 Task: Locate the nearest public gardens to Philadelphia, Pennsylvania, and Chanticleer Garden, Pennsylvania.
Action: Mouse moved to (156, 85)
Screenshot: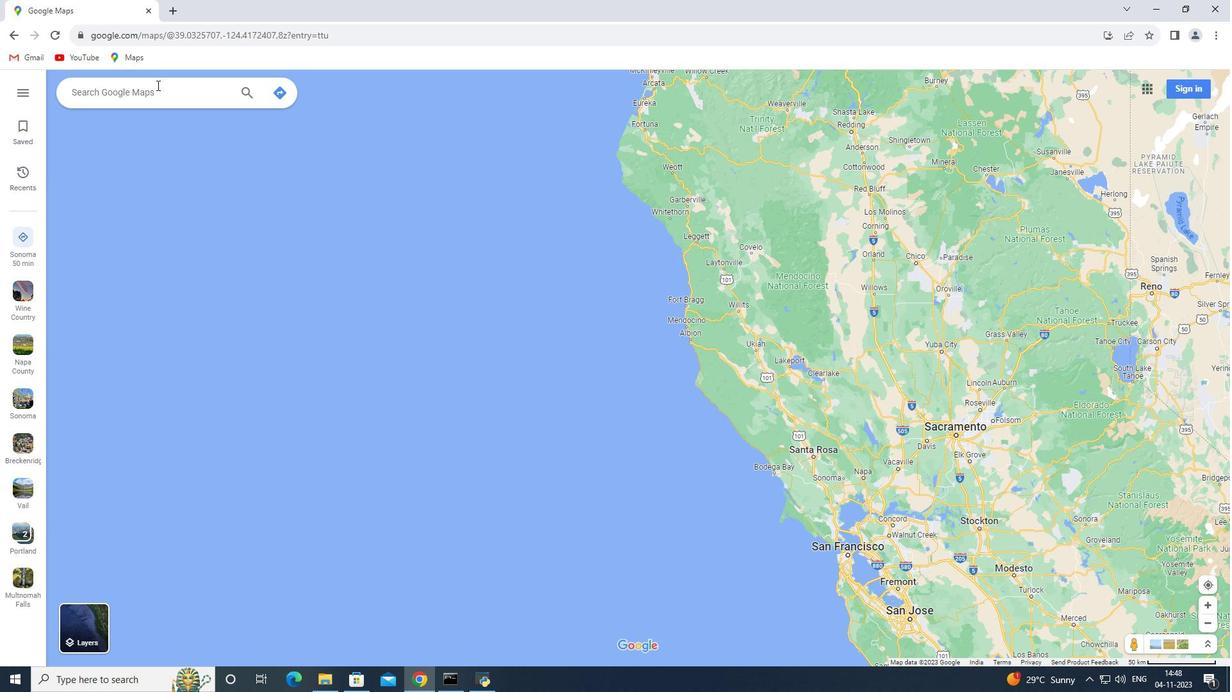
Action: Mouse pressed left at (156, 85)
Screenshot: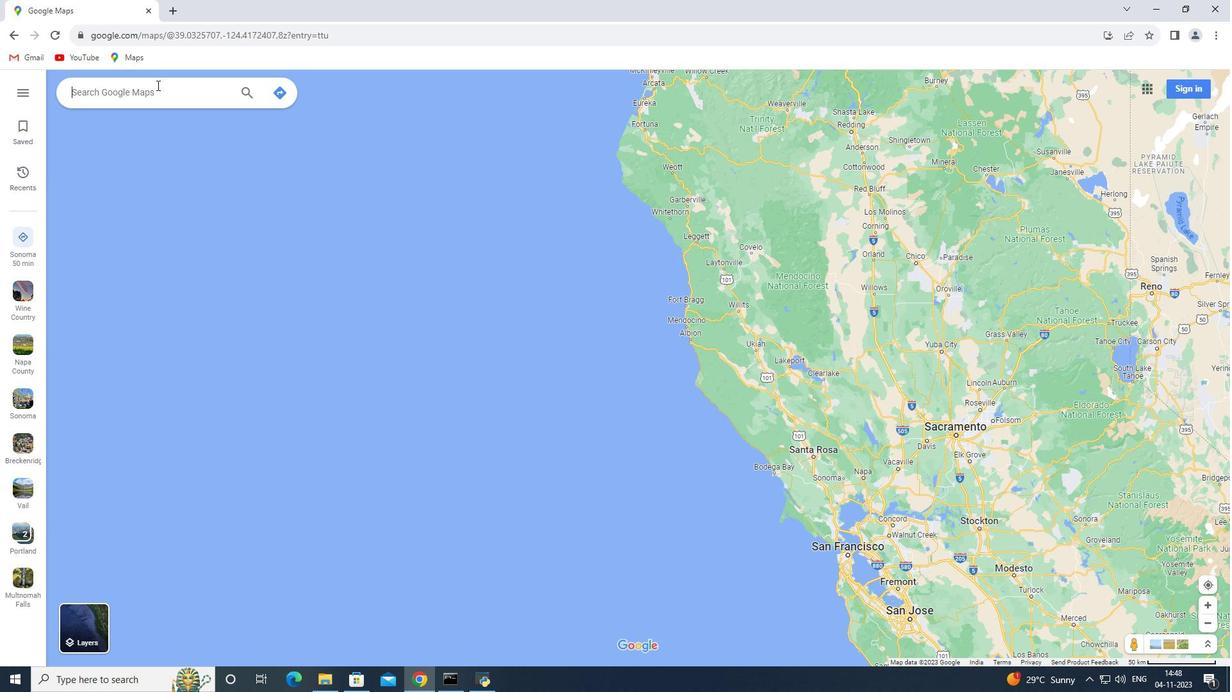 
Action: Key pressed <Key.shift>Philadelphia,<Key.space><Key.shift>pennsylvania<Key.enter>
Screenshot: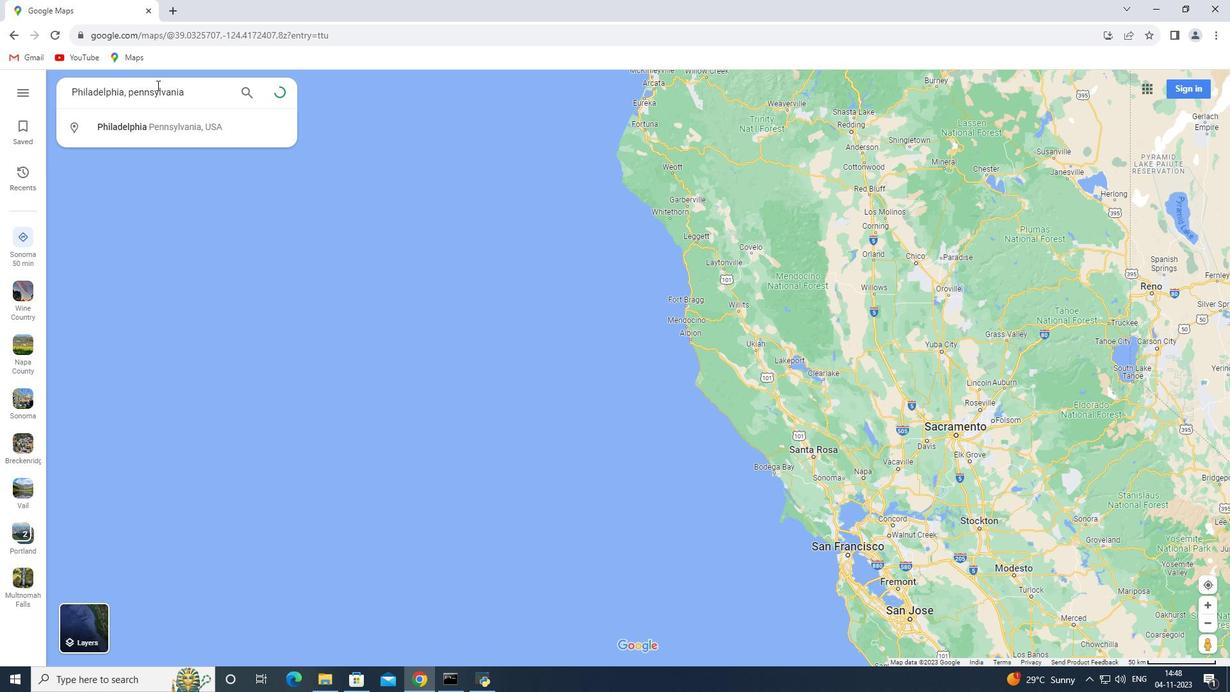 
Action: Mouse moved to (176, 315)
Screenshot: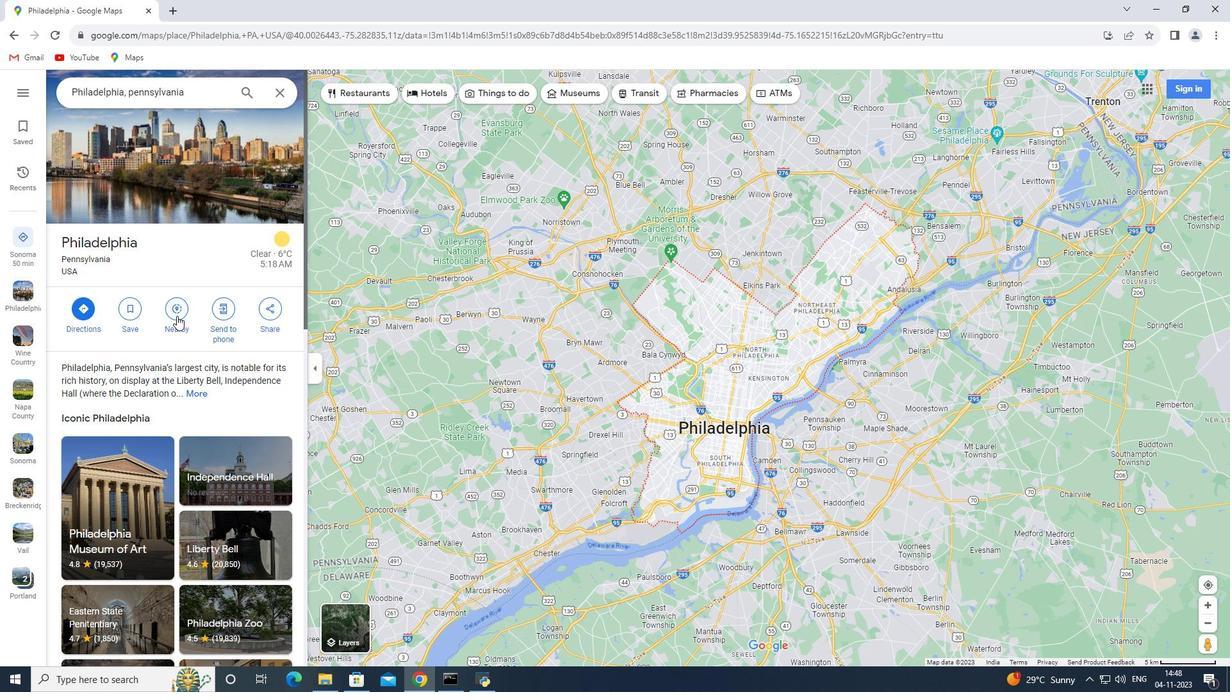 
Action: Mouse pressed left at (176, 315)
Screenshot: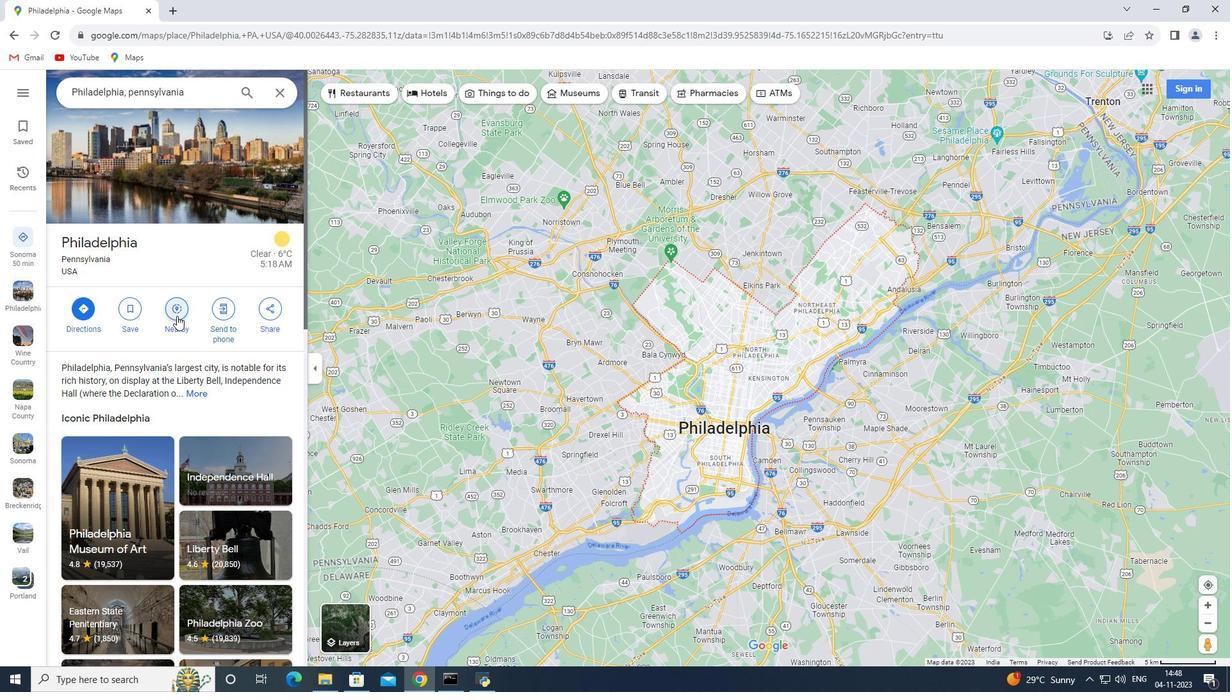 
Action: Mouse moved to (176, 316)
Screenshot: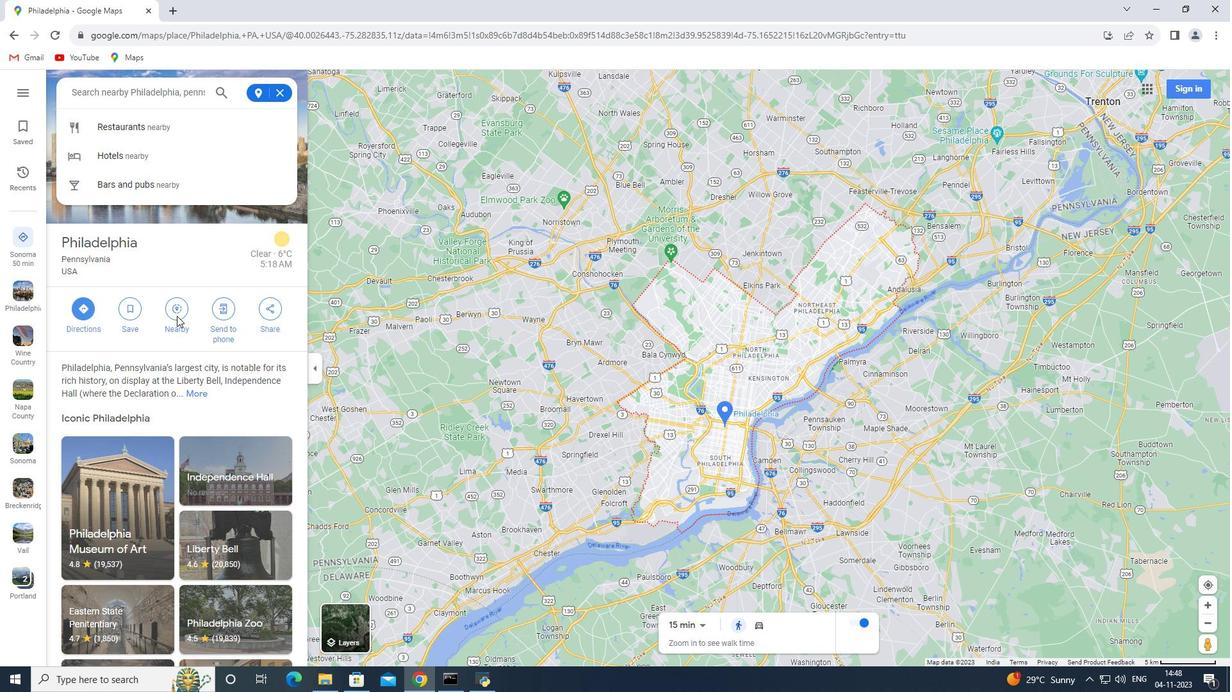 
Action: Key pressed public<Key.space>gardens<Key.enter>
Screenshot: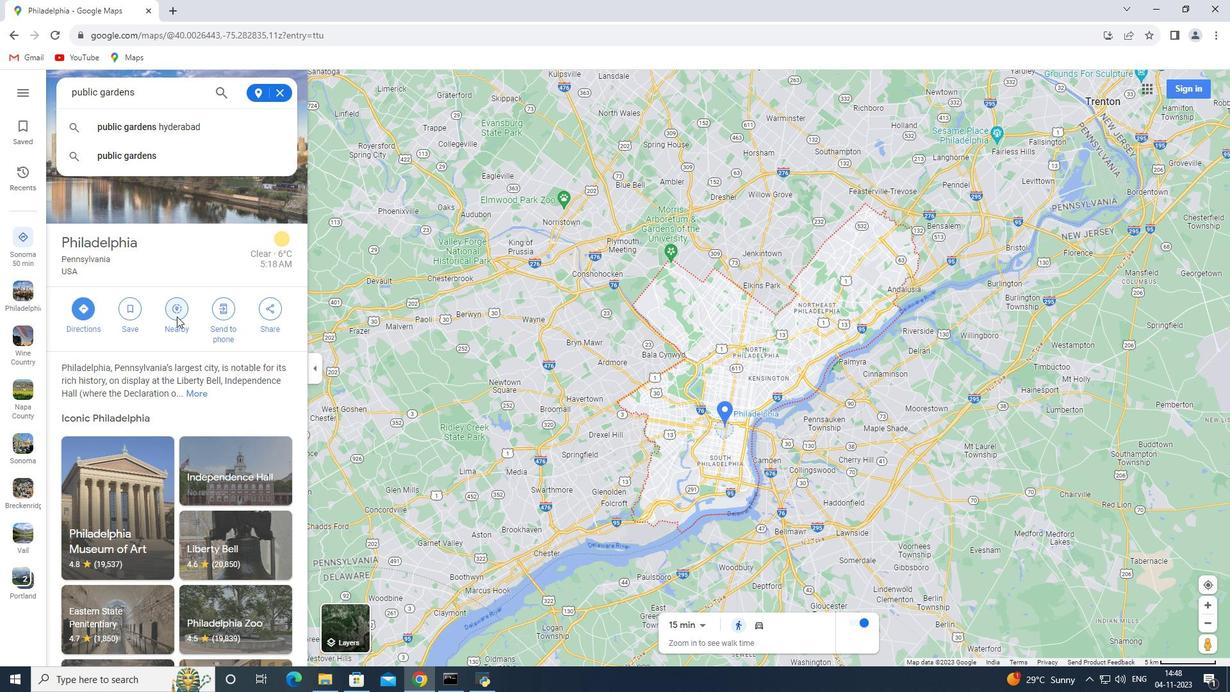 
Action: Mouse moved to (278, 91)
Screenshot: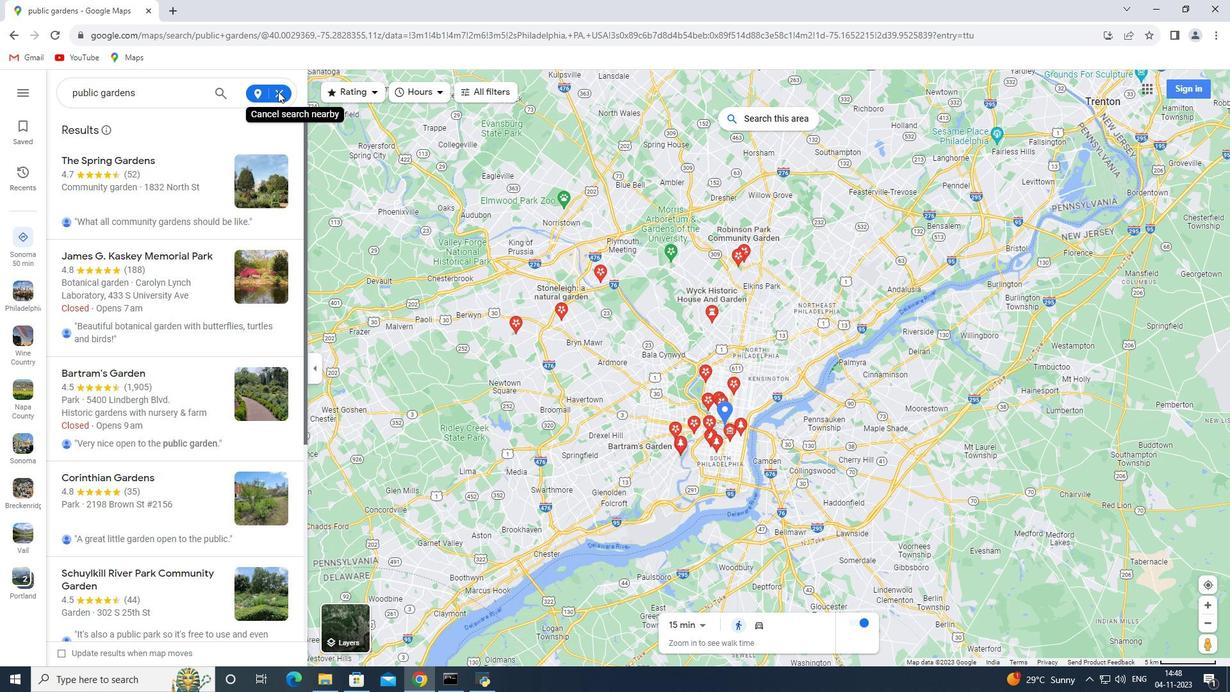 
Action: Mouse pressed left at (278, 91)
Screenshot: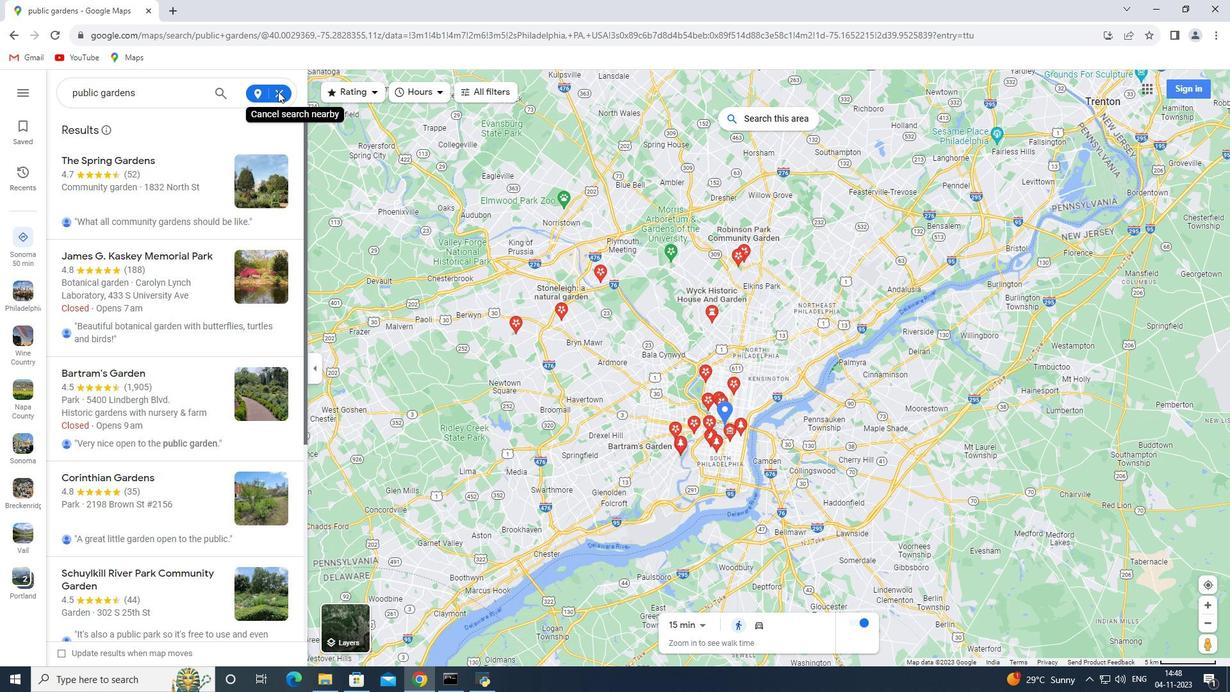 
Action: Mouse moved to (284, 93)
Screenshot: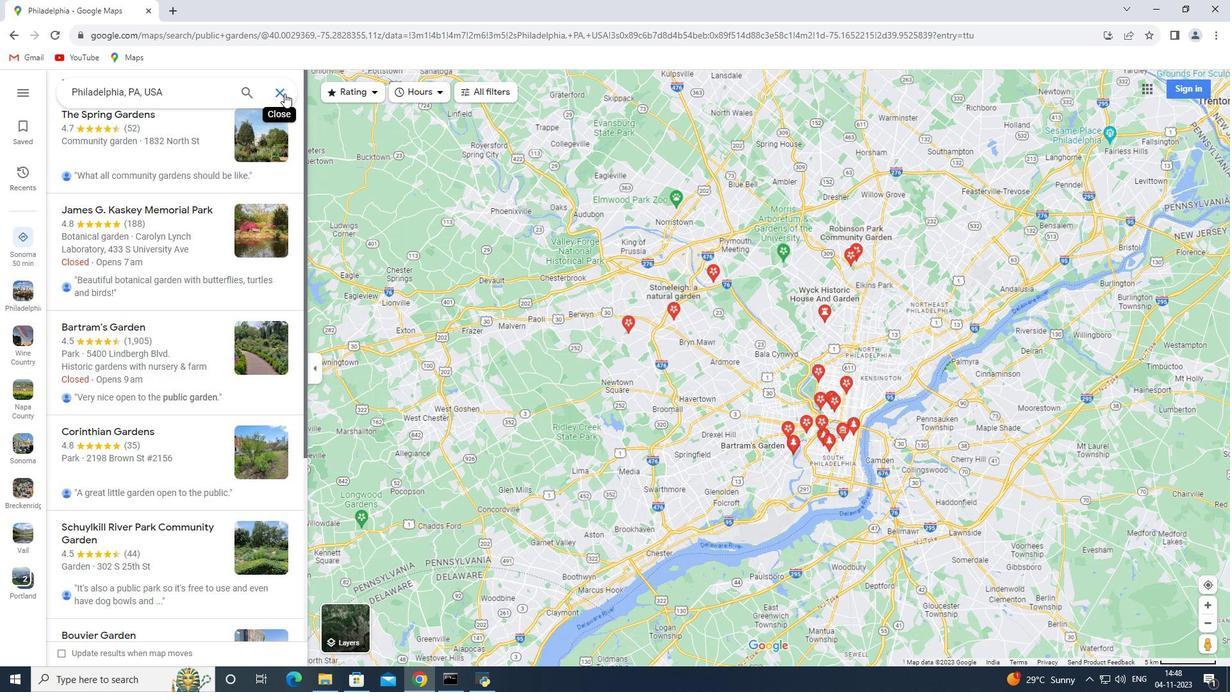 
Action: Mouse pressed left at (284, 93)
Screenshot: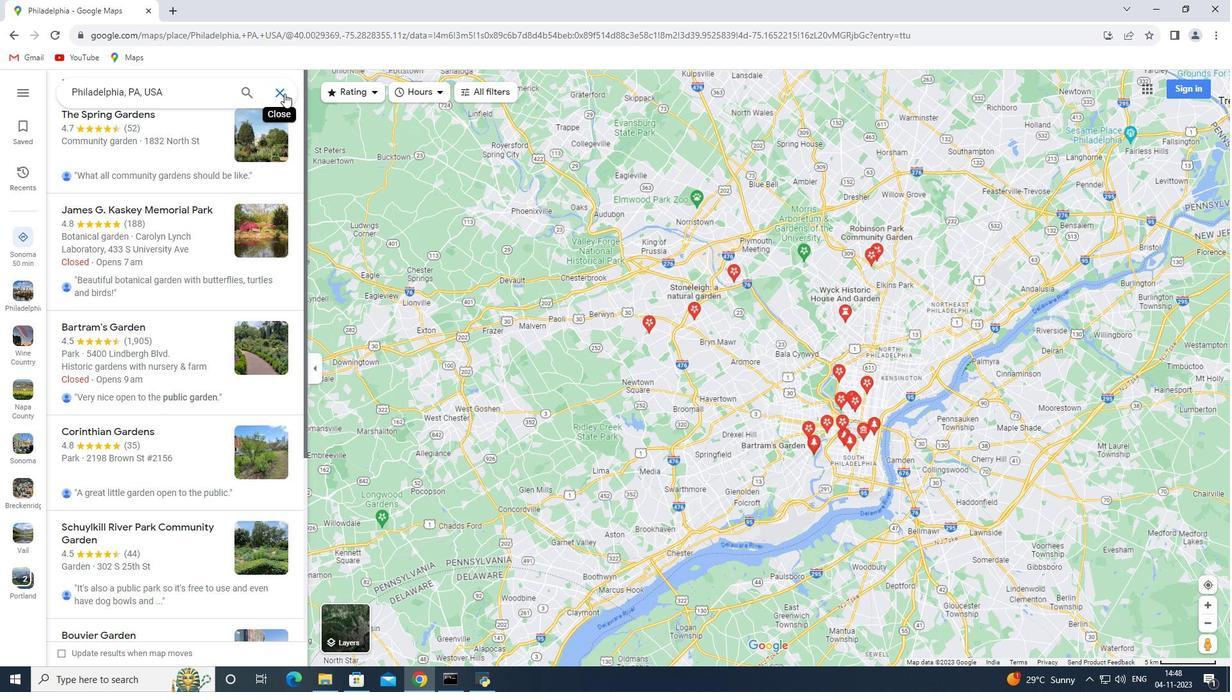 
Action: Mouse moved to (205, 88)
Screenshot: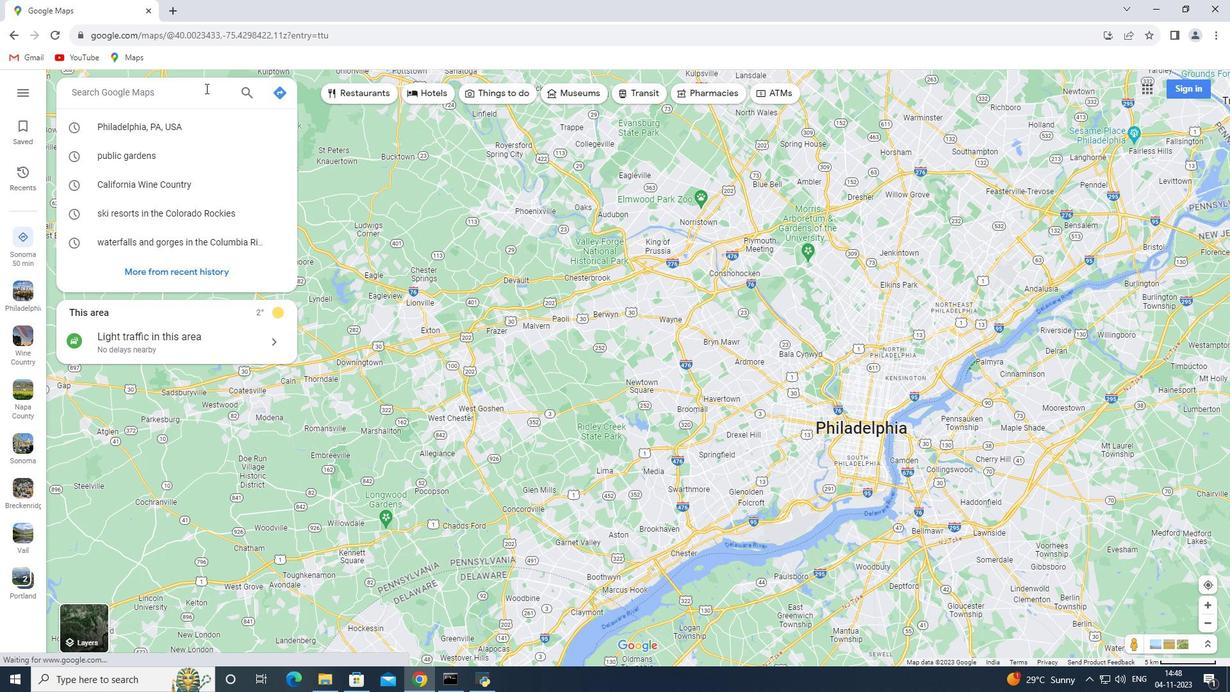 
Action: Key pressed <Key.shift>Chanticleer<Key.space><Key.shift>garden,<Key.space><Key.shift>Pennsylvania<Key.enter>
Screenshot: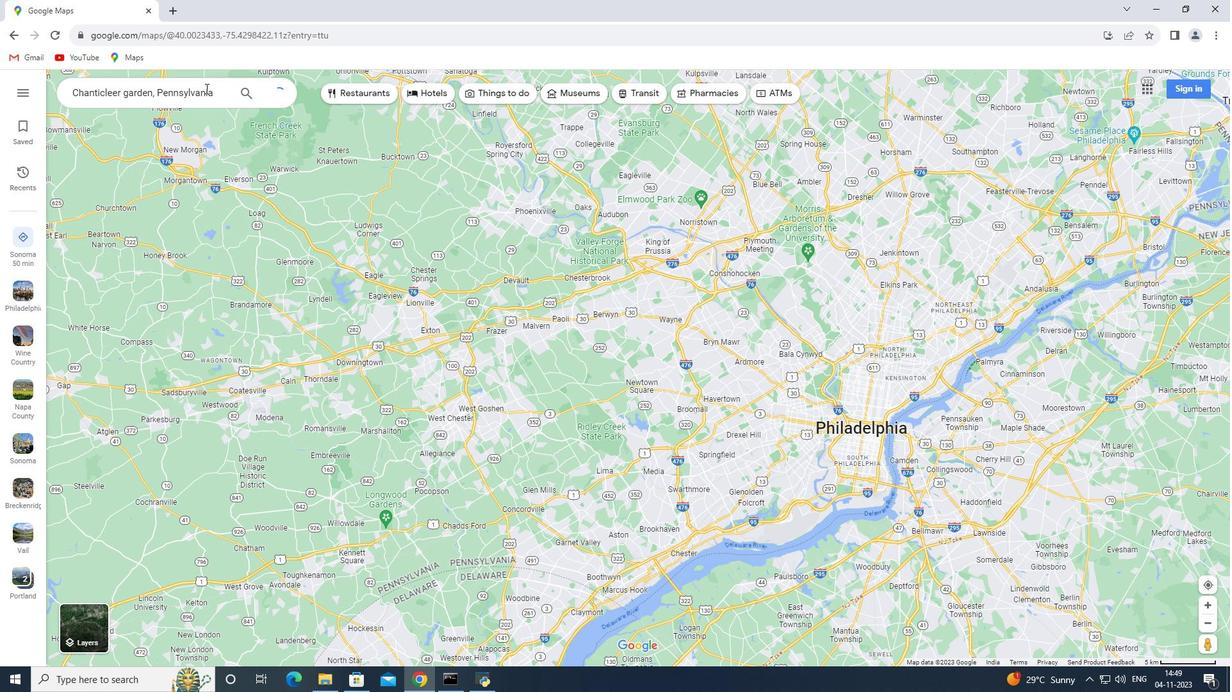 
Action: Mouse moved to (182, 344)
Screenshot: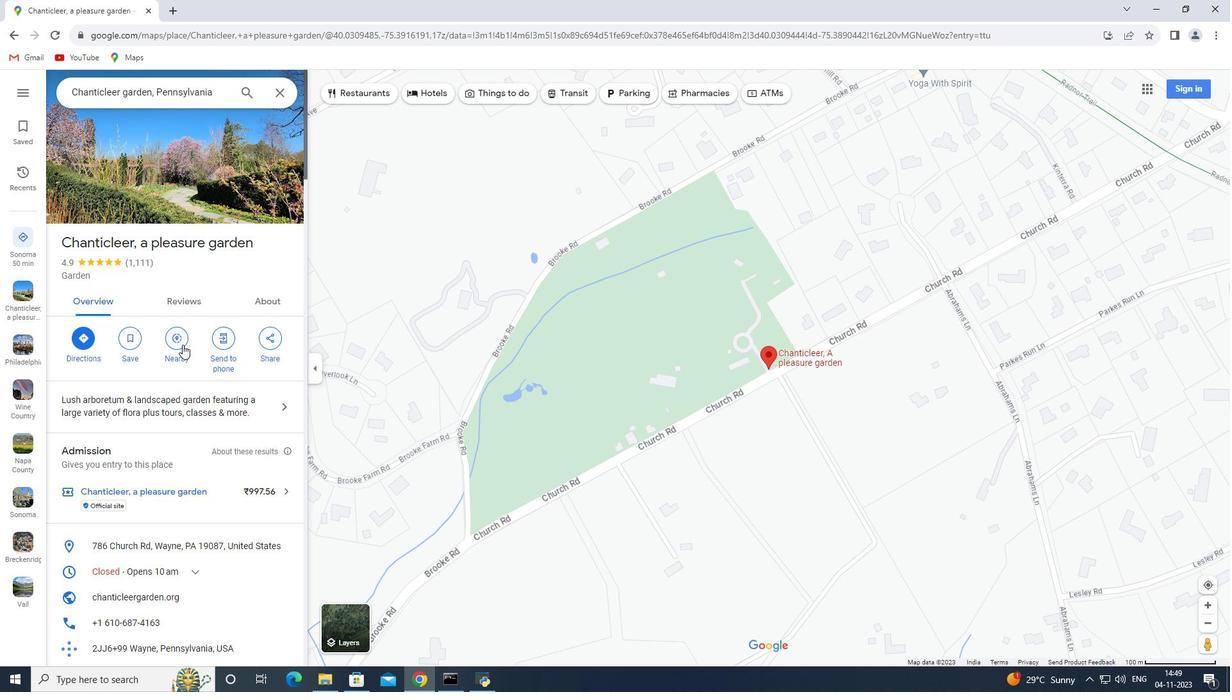 
Action: Mouse pressed left at (182, 344)
Screenshot: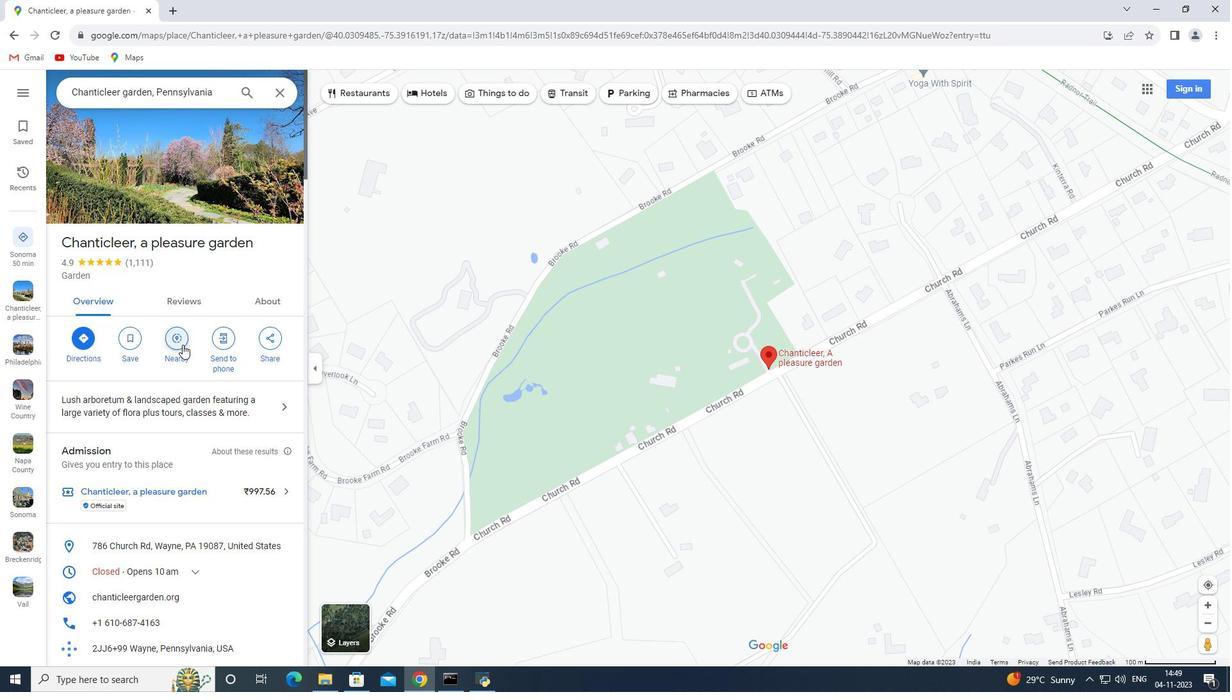 
Action: Key pressed public<Key.space>gardem<Key.backspace>ns<Key.enter>
Screenshot: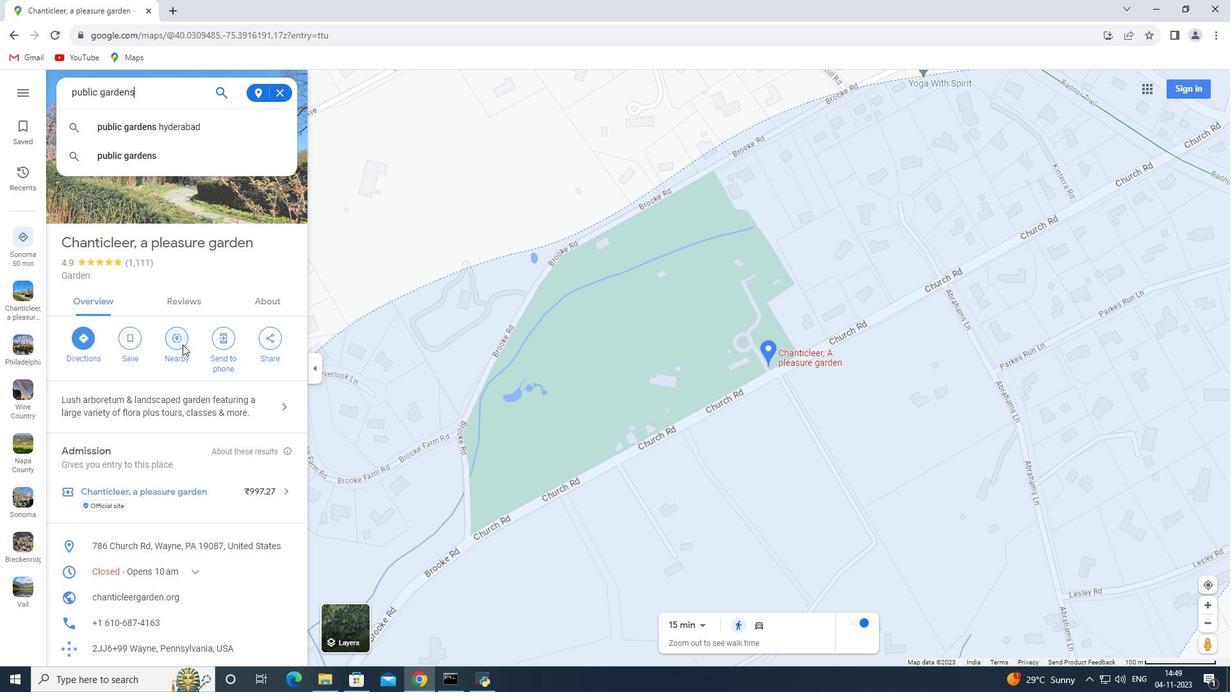 
